 Task: Select the UTC Time as time zone for the schedule.
Action: Mouse moved to (93, 248)
Screenshot: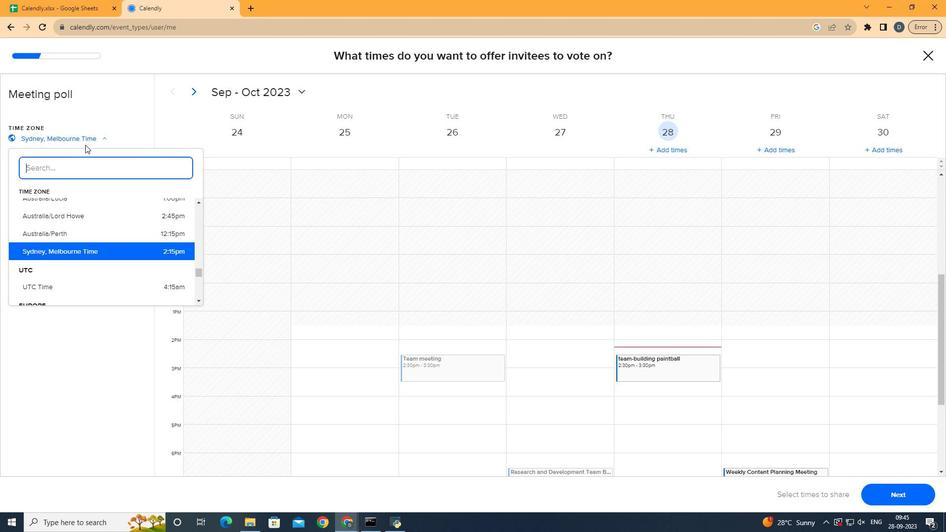 
Action: Mouse pressed left at (93, 248)
Screenshot: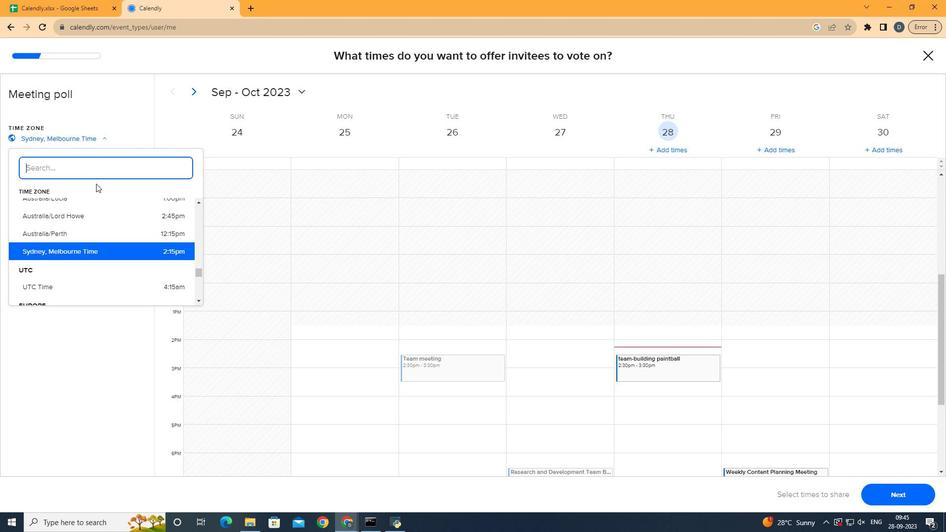 
Action: Mouse moved to (113, 353)
Screenshot: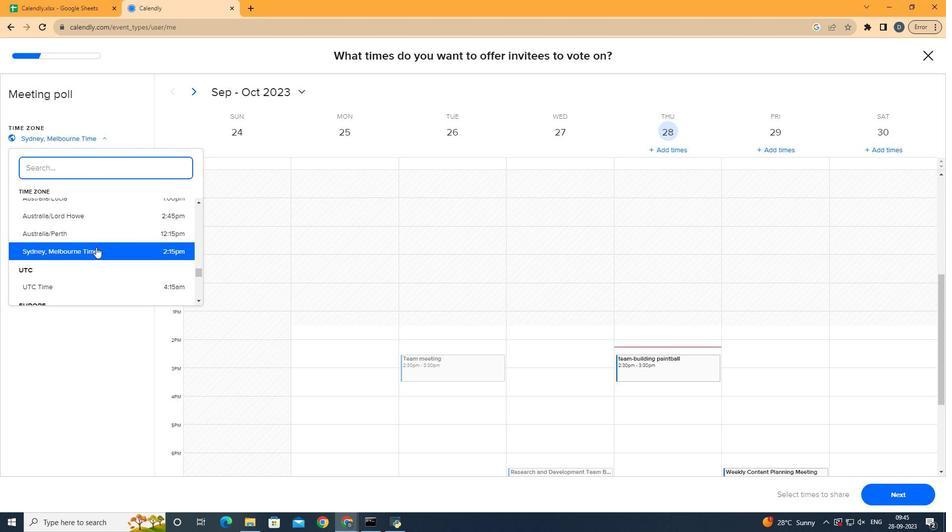
Action: Mouse scrolled (113, 353) with delta (0, 0)
Screenshot: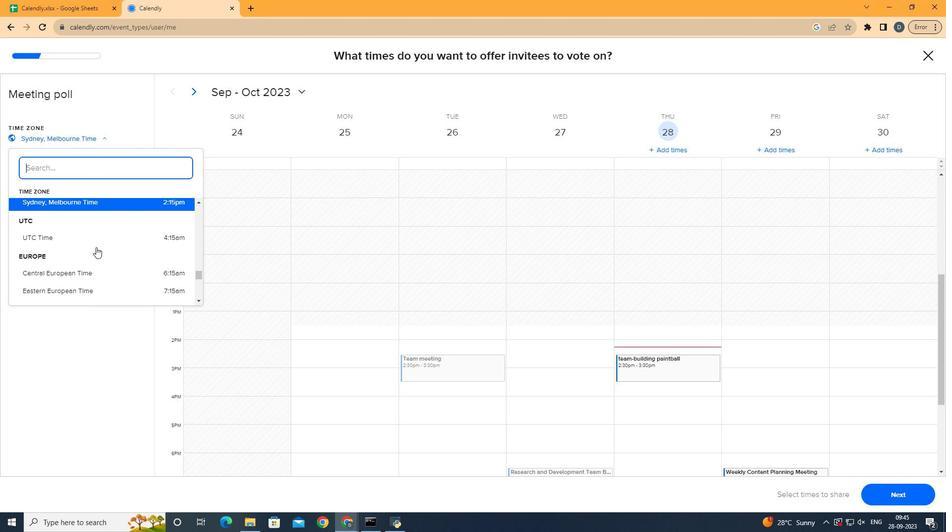 
Action: Mouse moved to (121, 349)
Screenshot: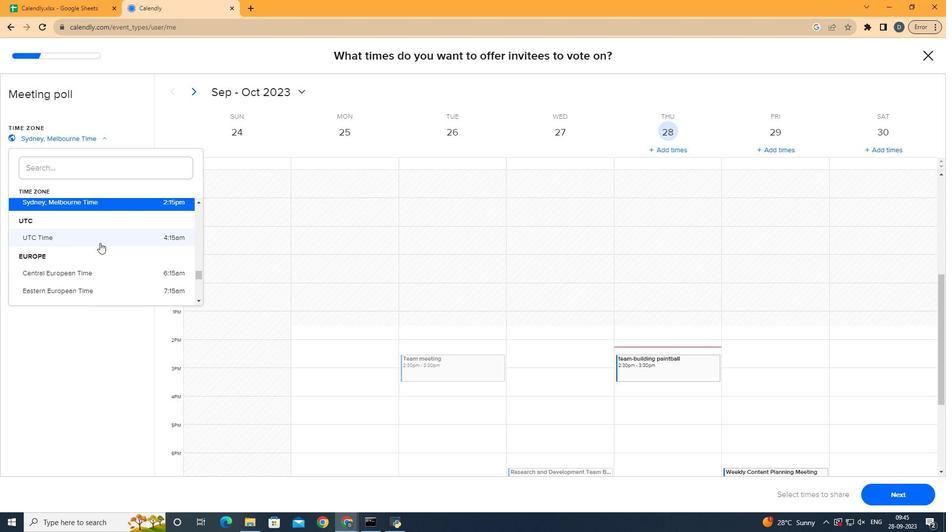 
Action: Mouse pressed left at (121, 349)
Screenshot: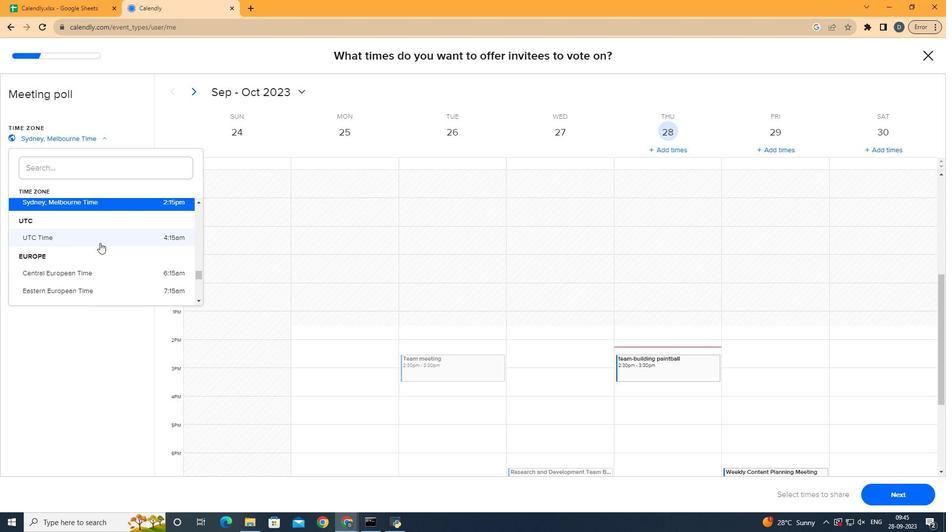 
Action: Mouse moved to (185, 436)
Screenshot: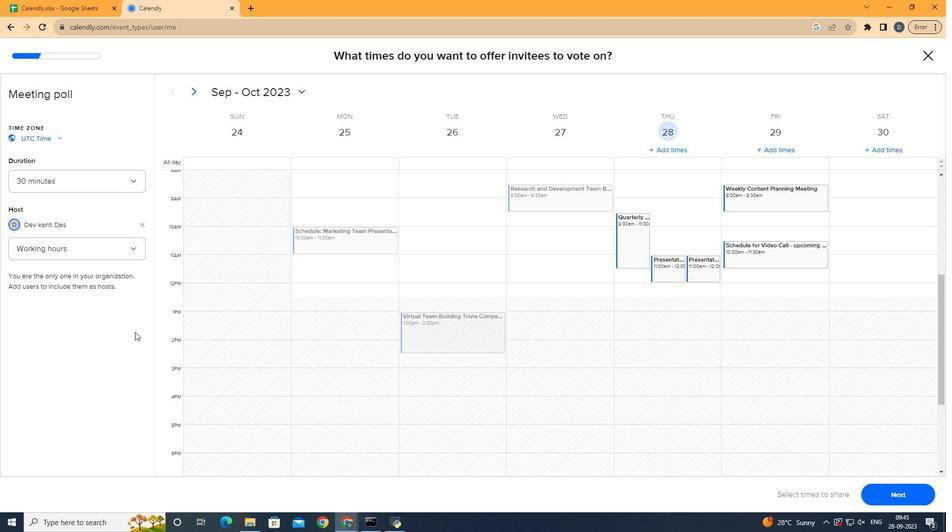 
